 Task: Change the HDMI/SPDIF audio passthrough to Enabled (AC3/DTS only).
Action: Mouse moved to (91, 9)
Screenshot: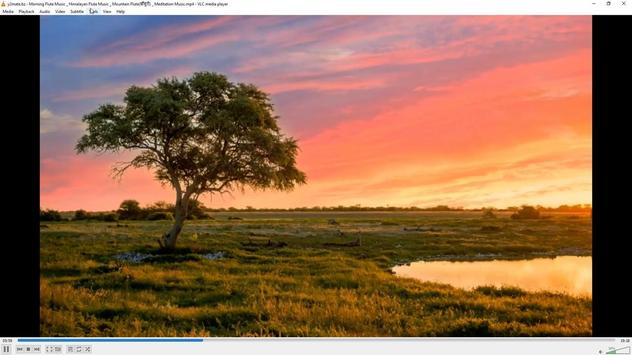 
Action: Mouse pressed left at (91, 9)
Screenshot: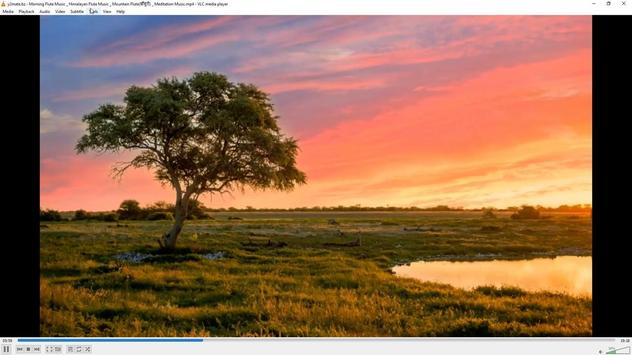
Action: Mouse moved to (103, 88)
Screenshot: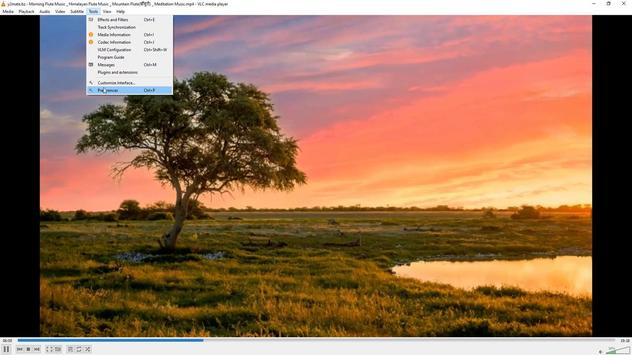 
Action: Mouse pressed left at (103, 88)
Screenshot: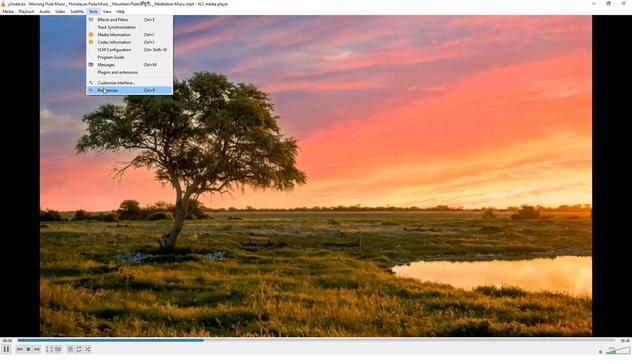 
Action: Mouse moved to (206, 288)
Screenshot: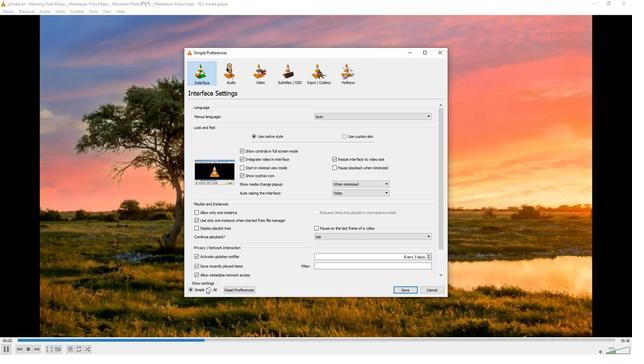 
Action: Mouse pressed left at (206, 288)
Screenshot: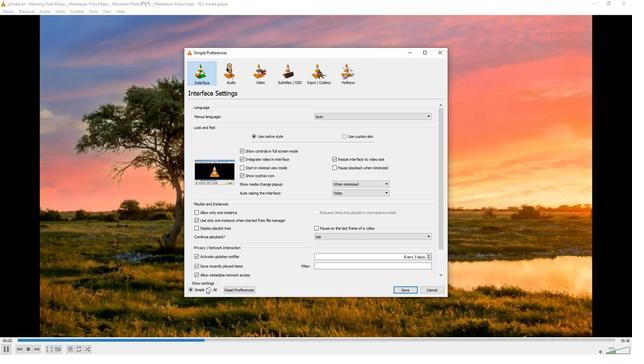
Action: Mouse moved to (207, 291)
Screenshot: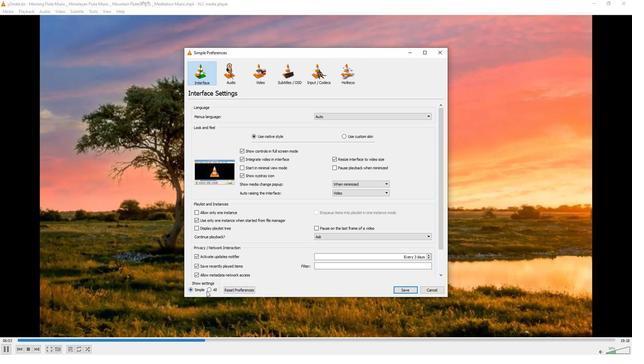 
Action: Mouse pressed left at (207, 291)
Screenshot: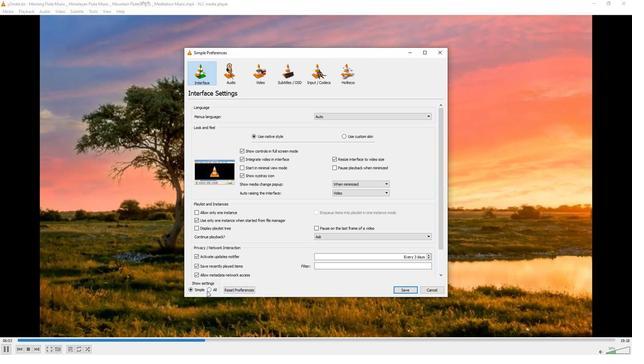 
Action: Mouse moved to (200, 152)
Screenshot: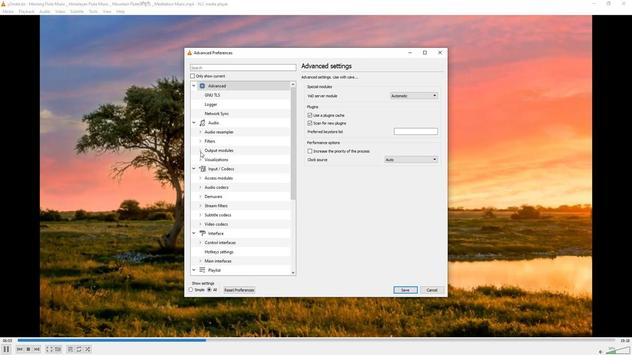 
Action: Mouse pressed left at (200, 152)
Screenshot: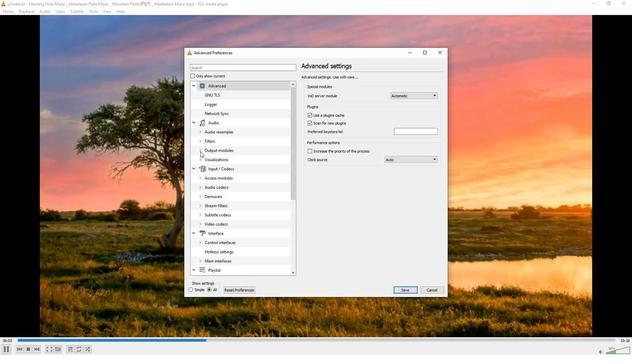 
Action: Mouse moved to (219, 178)
Screenshot: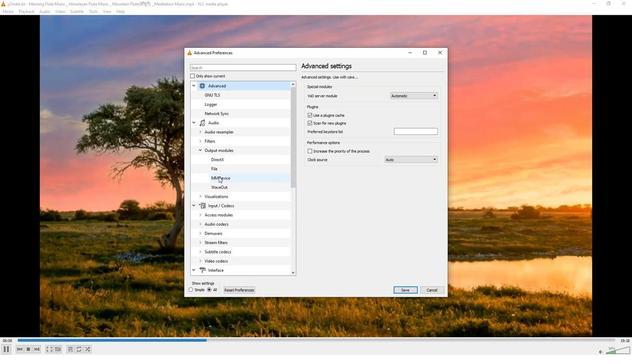 
Action: Mouse pressed left at (219, 178)
Screenshot: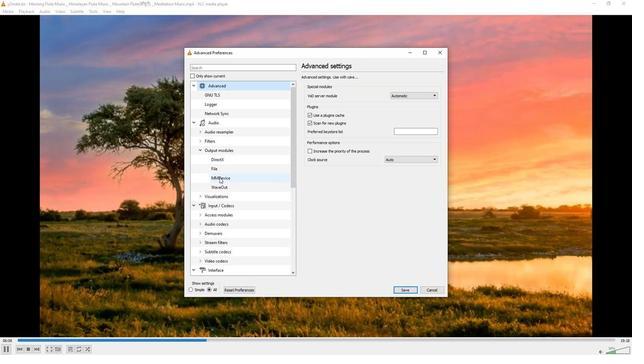 
Action: Mouse moved to (424, 96)
Screenshot: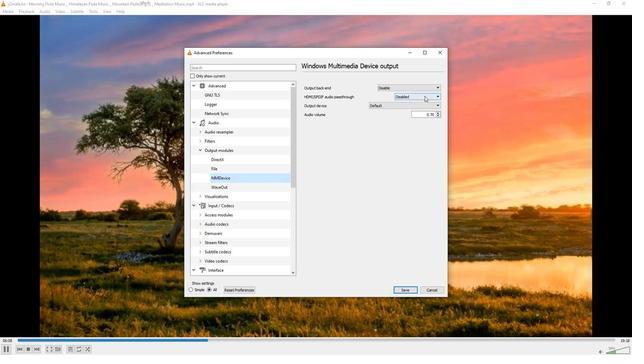 
Action: Mouse pressed left at (424, 96)
Screenshot: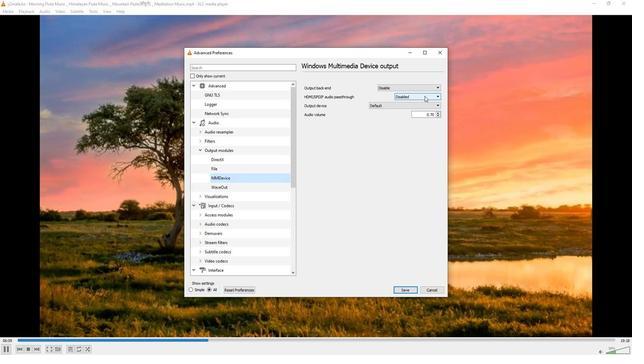 
Action: Mouse moved to (417, 106)
Screenshot: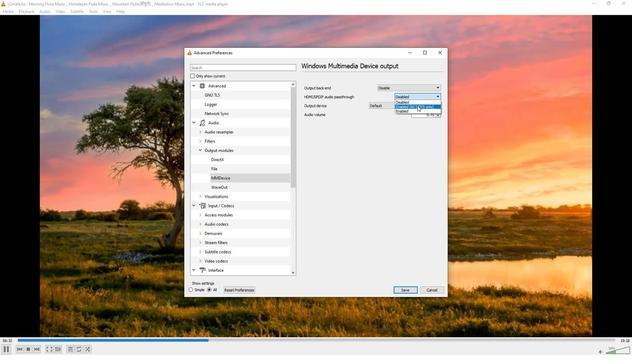 
Action: Mouse pressed left at (417, 106)
Screenshot: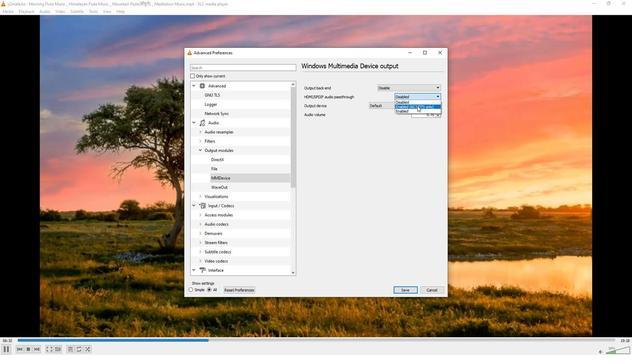 
